 Task: Sort the lists by "Name ascending (A-Z)".
Action: Mouse moved to (1215, 111)
Screenshot: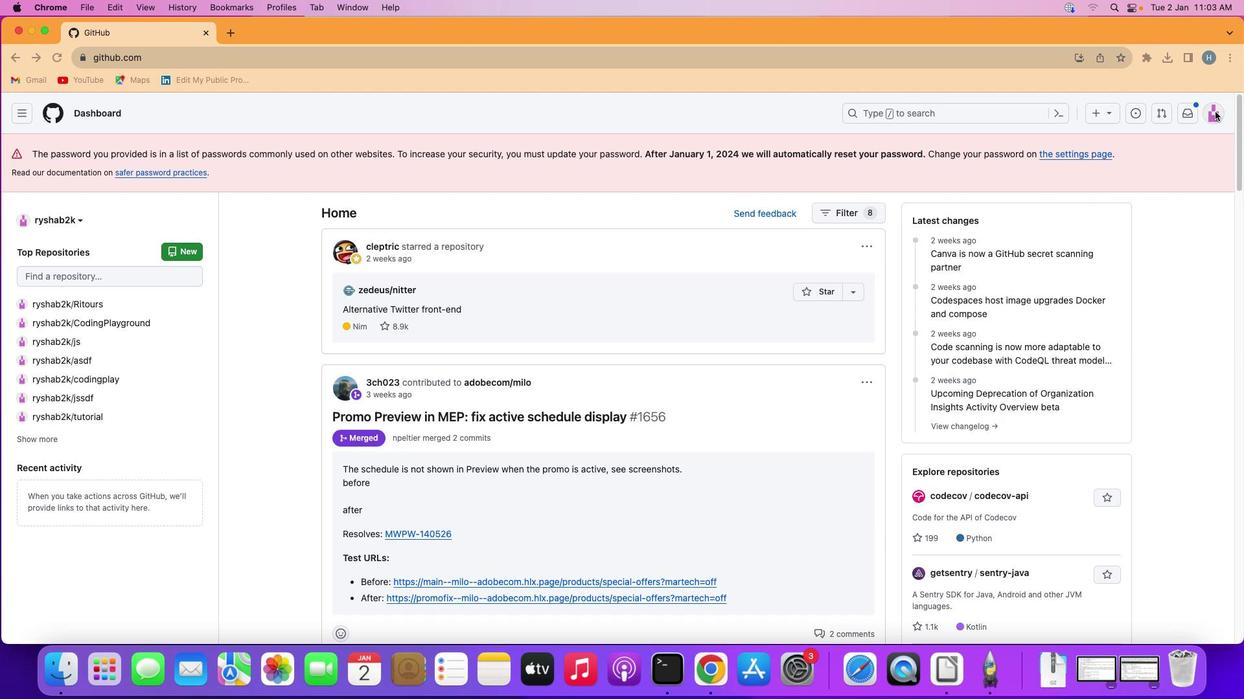 
Action: Mouse pressed left at (1215, 111)
Screenshot: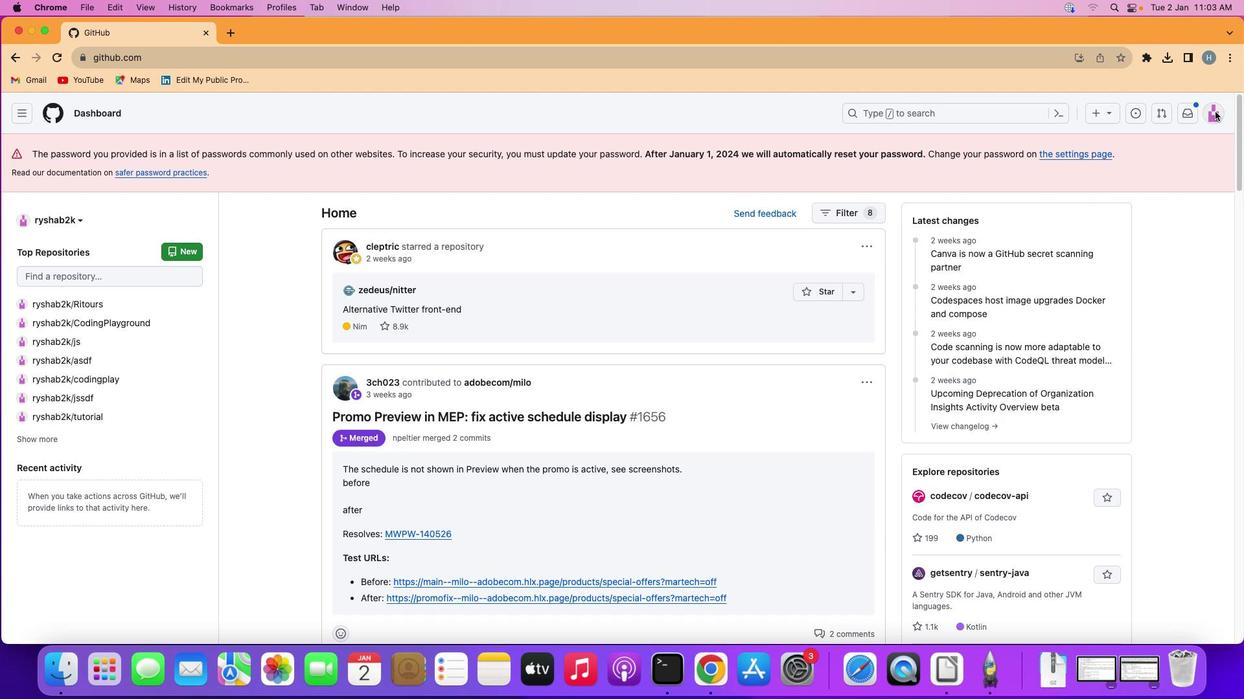 
Action: Mouse moved to (1215, 111)
Screenshot: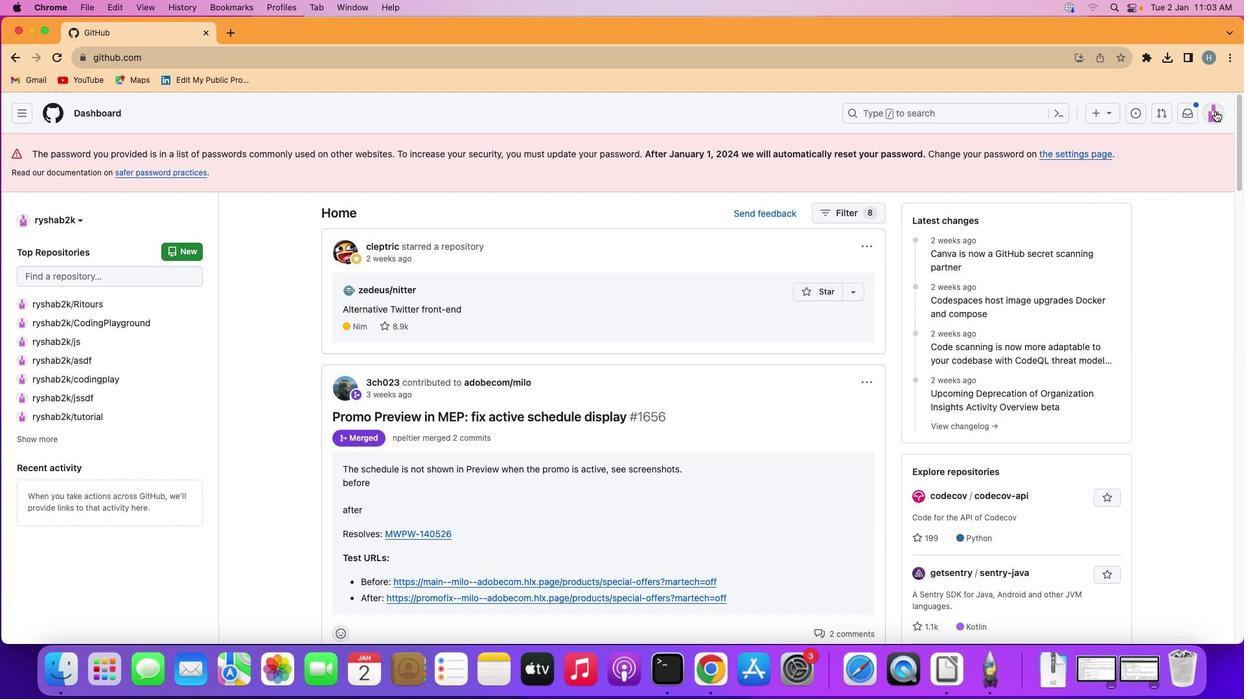 
Action: Mouse pressed left at (1215, 111)
Screenshot: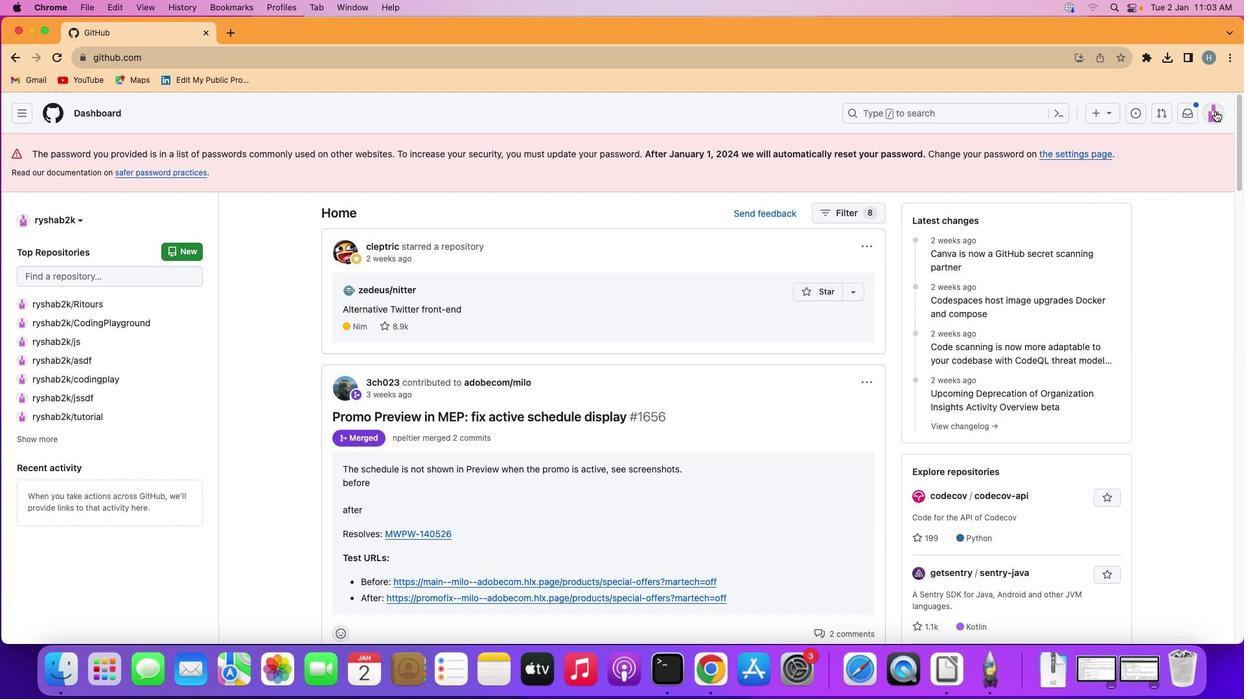 
Action: Mouse moved to (1110, 309)
Screenshot: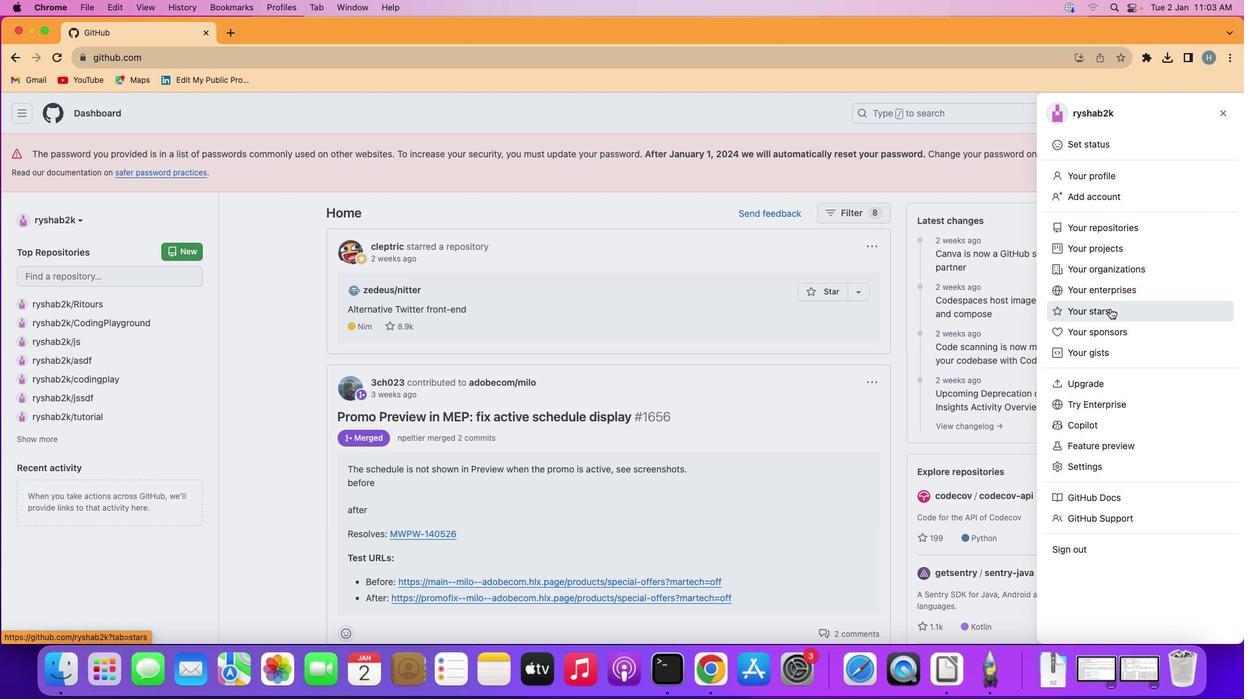 
Action: Mouse pressed left at (1110, 309)
Screenshot: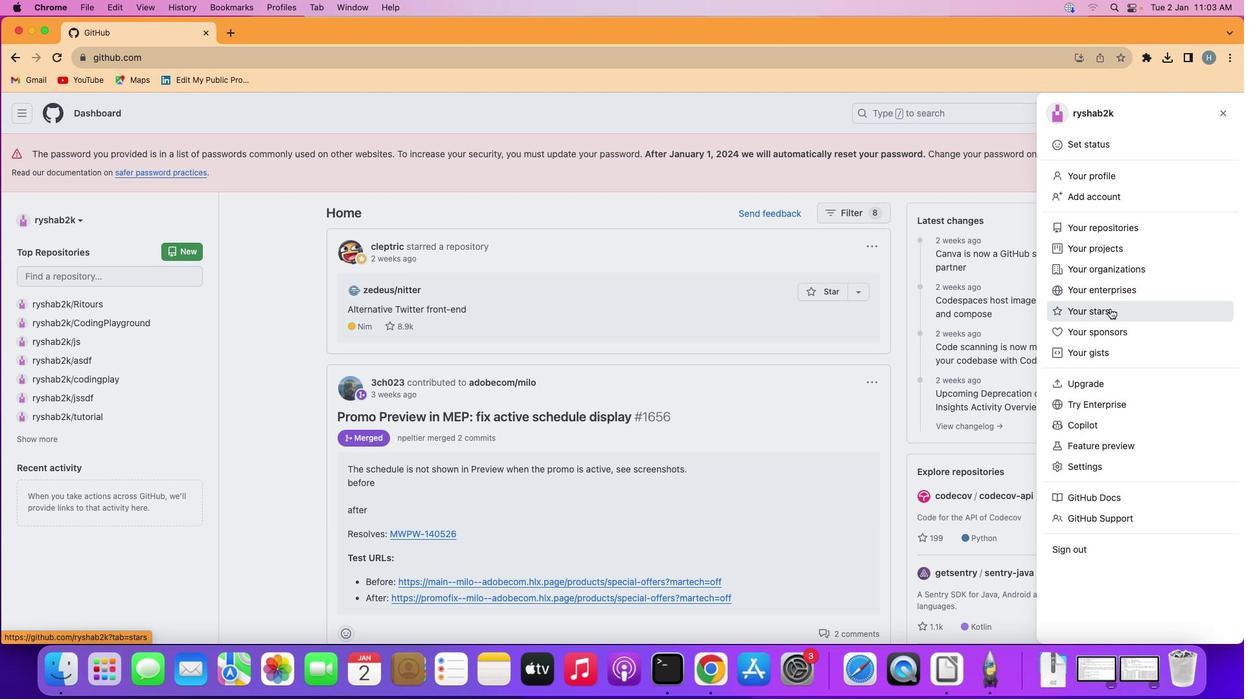 
Action: Mouse moved to (928, 244)
Screenshot: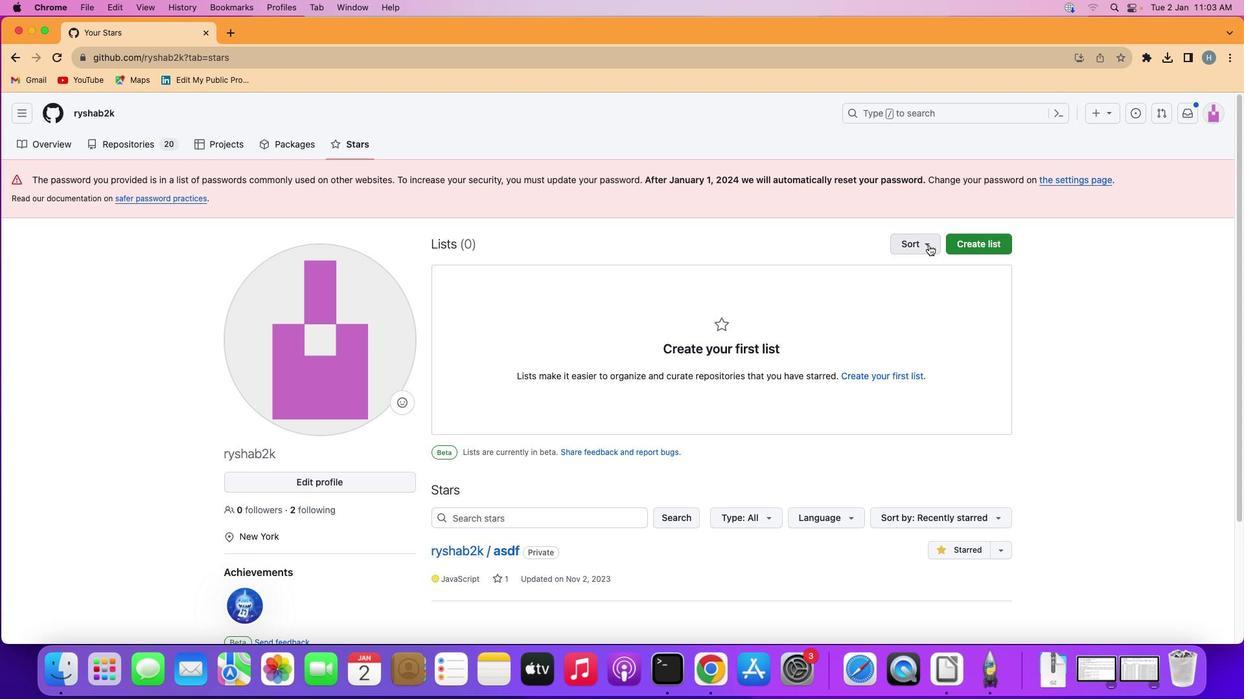 
Action: Mouse pressed left at (928, 244)
Screenshot: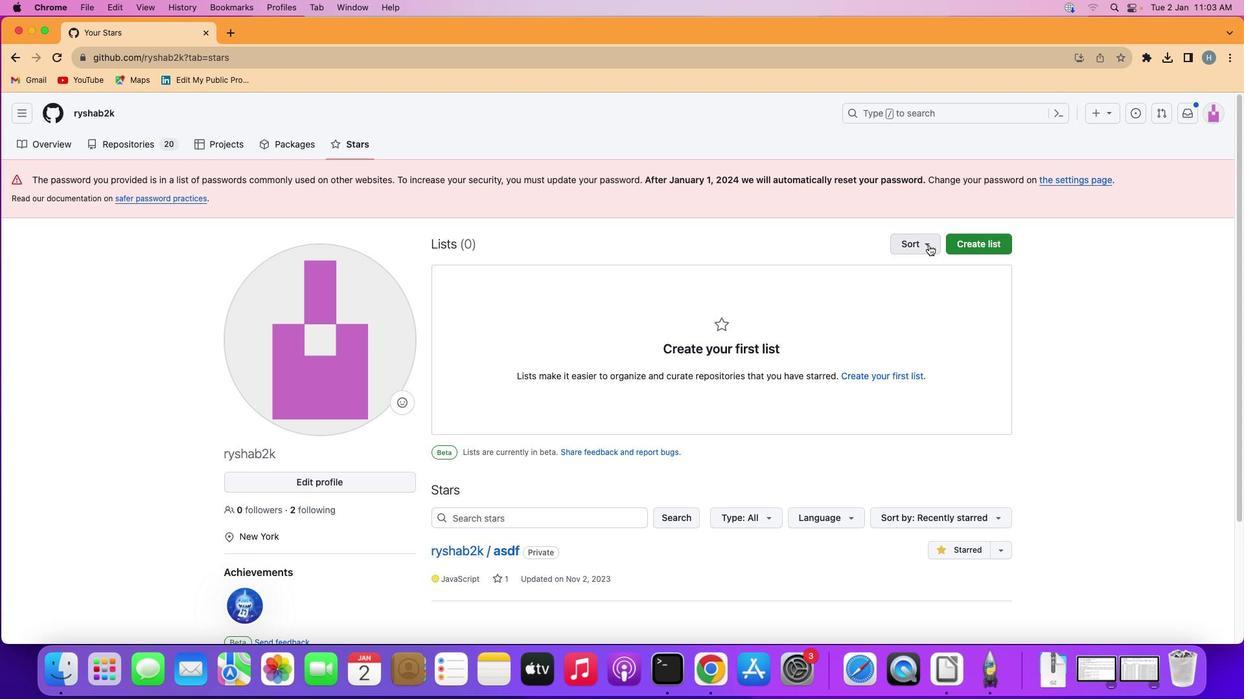 
Action: Mouse moved to (903, 287)
Screenshot: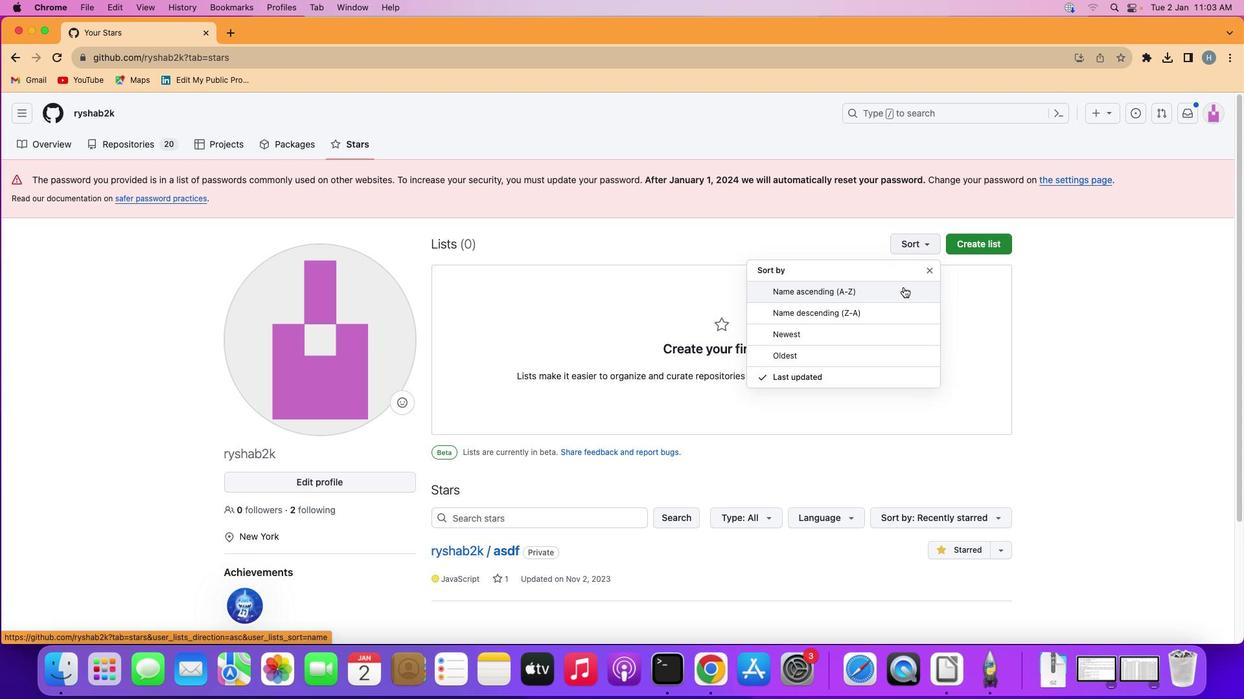 
Action: Mouse pressed left at (903, 287)
Screenshot: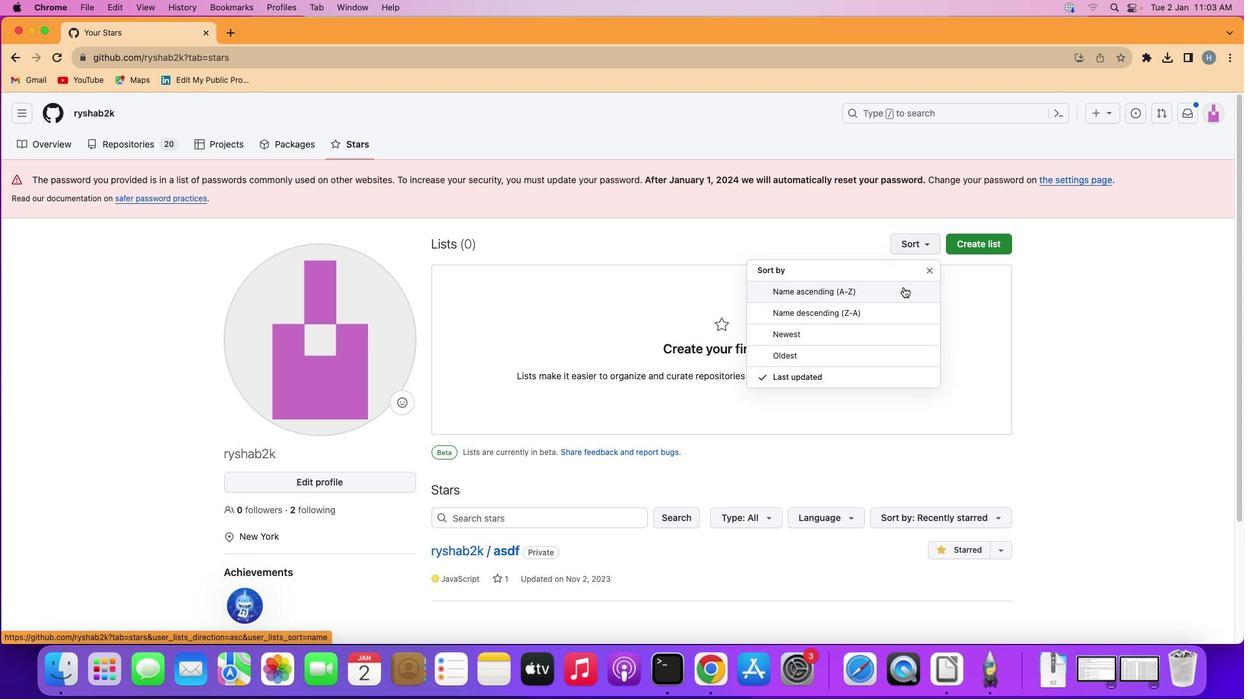 
Action: Mouse moved to (903, 287)
Screenshot: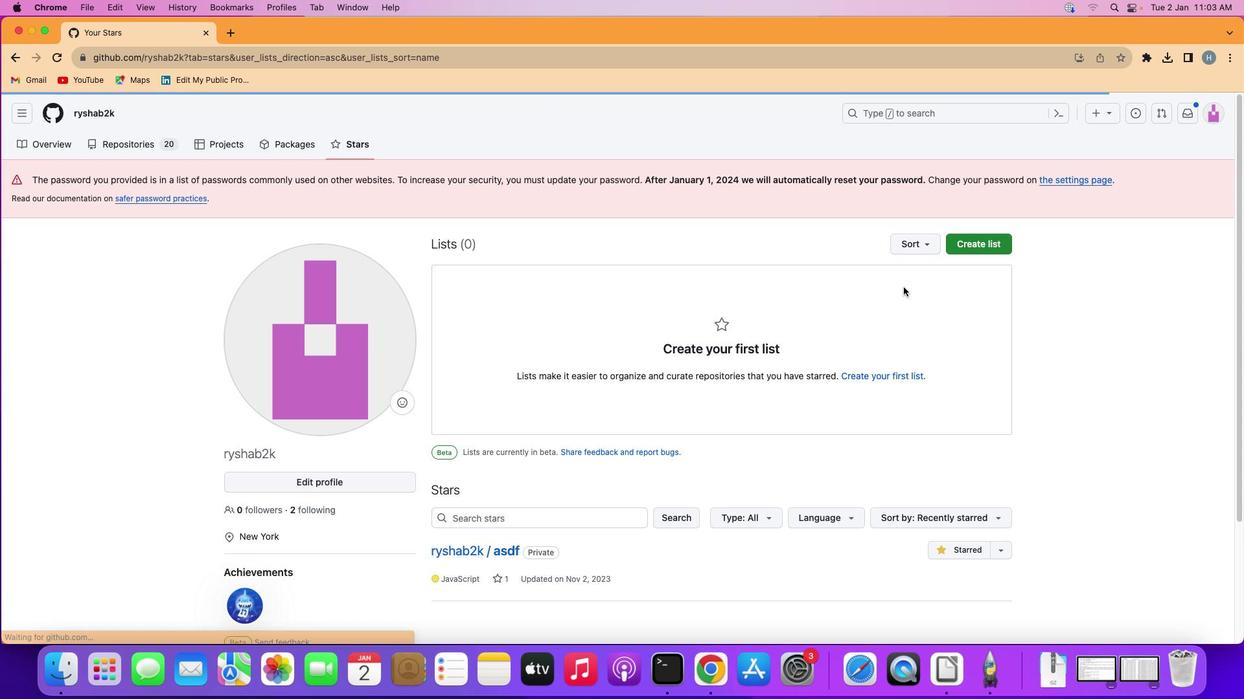 
